 Task: Use the formula "DOLLARDE" in spreadsheet "Project protfolio".
Action: Mouse moved to (619, 95)
Screenshot: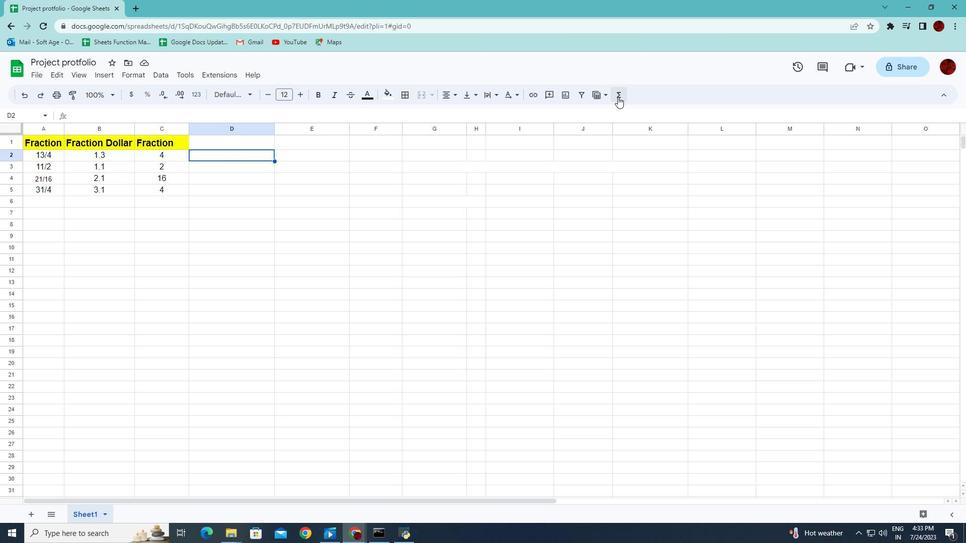 
Action: Mouse pressed left at (619, 95)
Screenshot: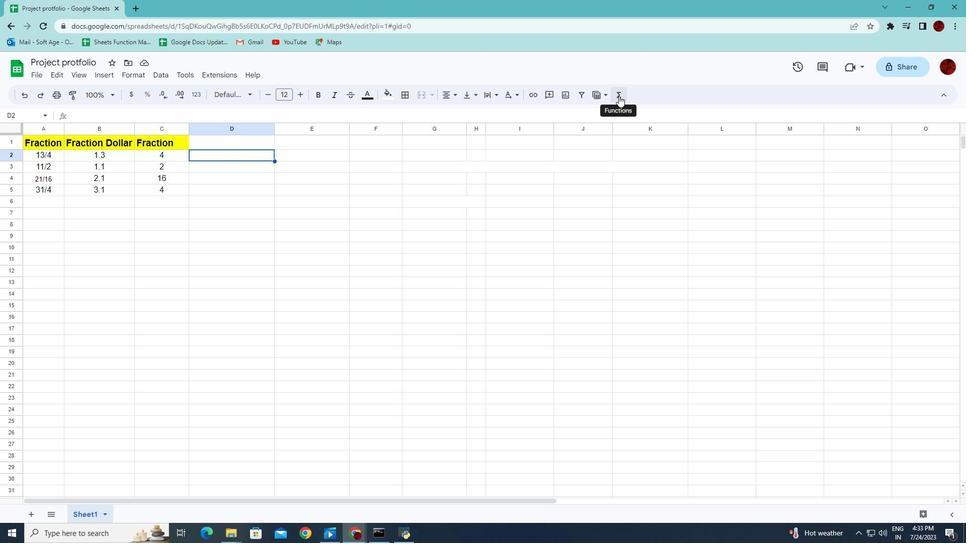 
Action: Mouse moved to (754, 206)
Screenshot: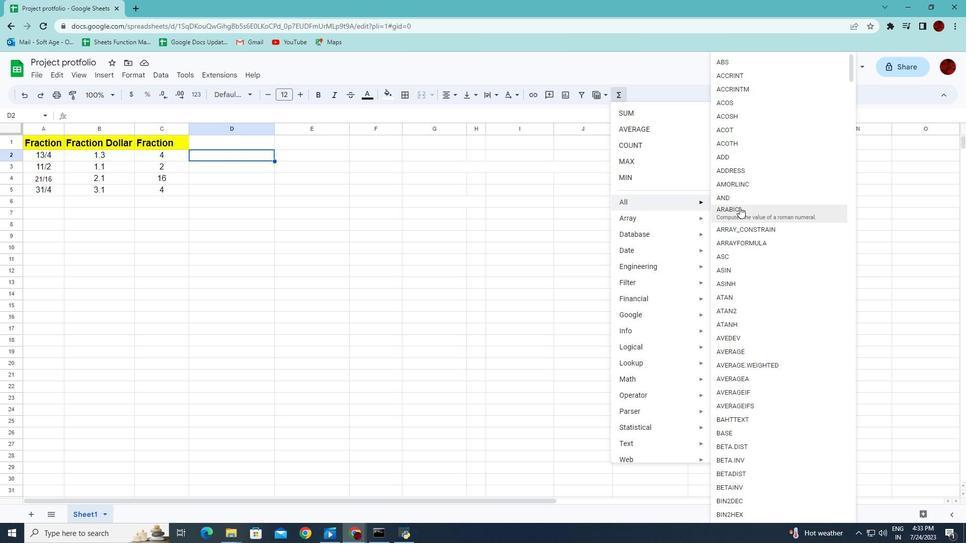
Action: Mouse scrolled (754, 206) with delta (0, 0)
Screenshot: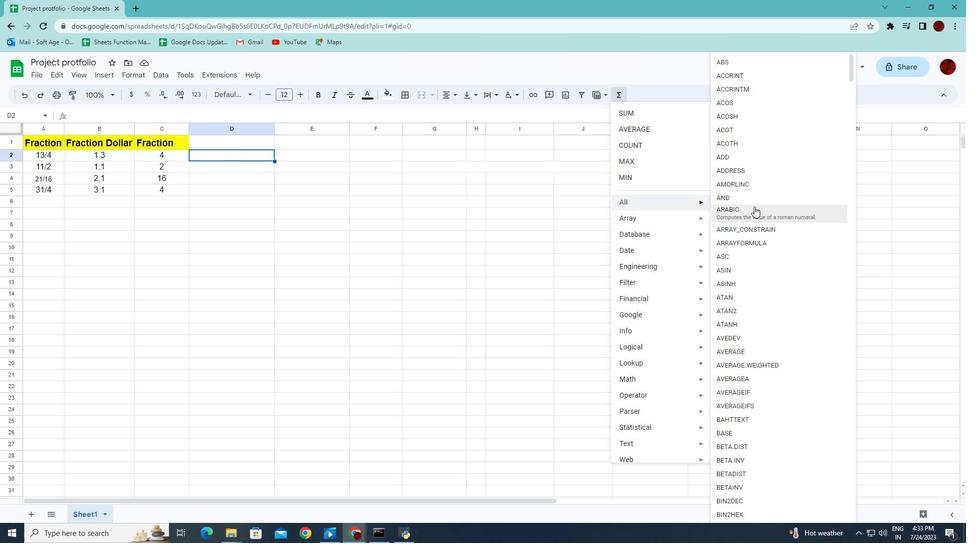 
Action: Mouse scrolled (754, 206) with delta (0, 0)
Screenshot: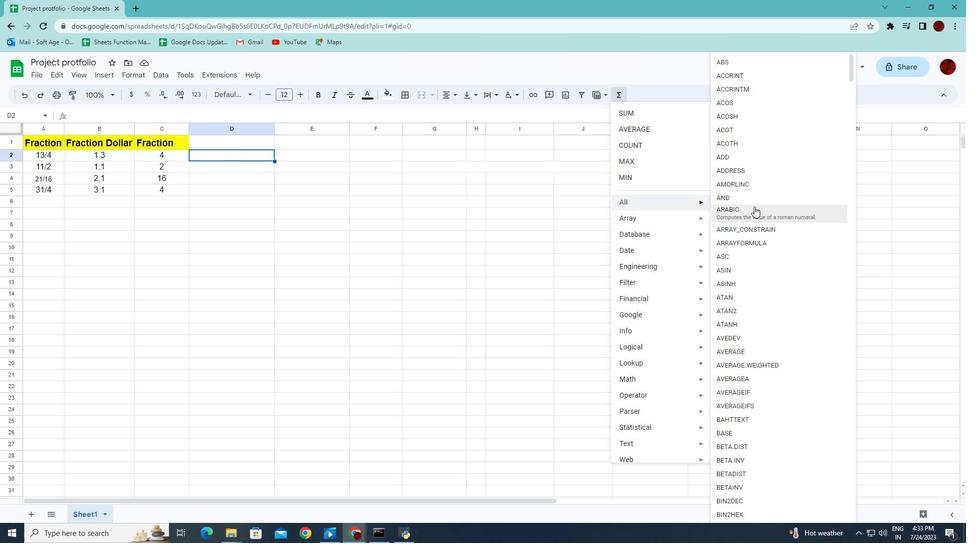 
Action: Mouse scrolled (754, 206) with delta (0, 0)
Screenshot: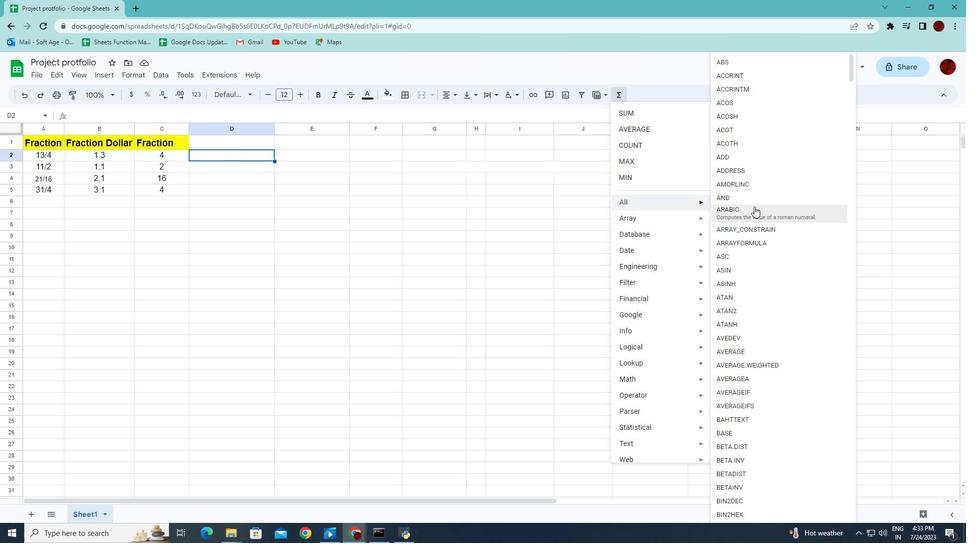 
Action: Mouse scrolled (754, 206) with delta (0, 0)
Screenshot: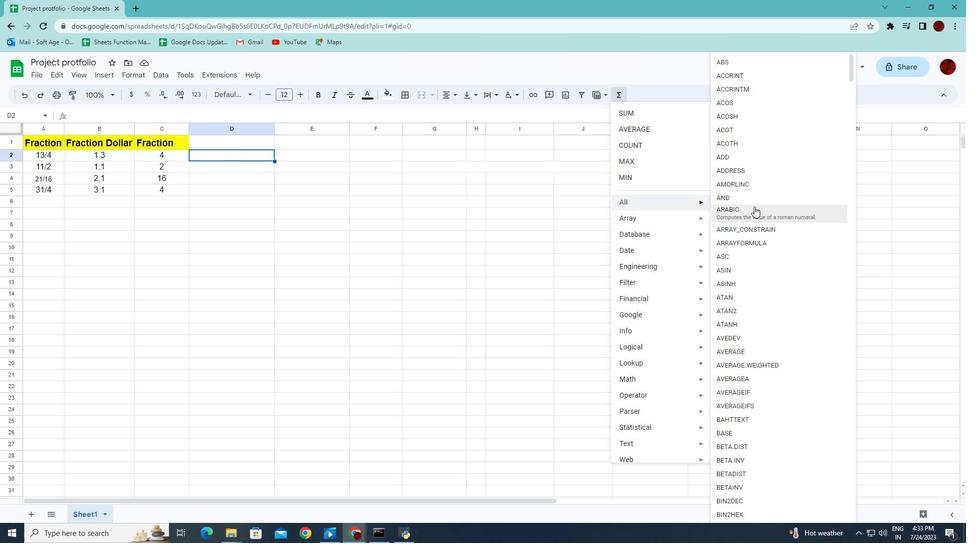 
Action: Mouse scrolled (754, 206) with delta (0, 0)
Screenshot: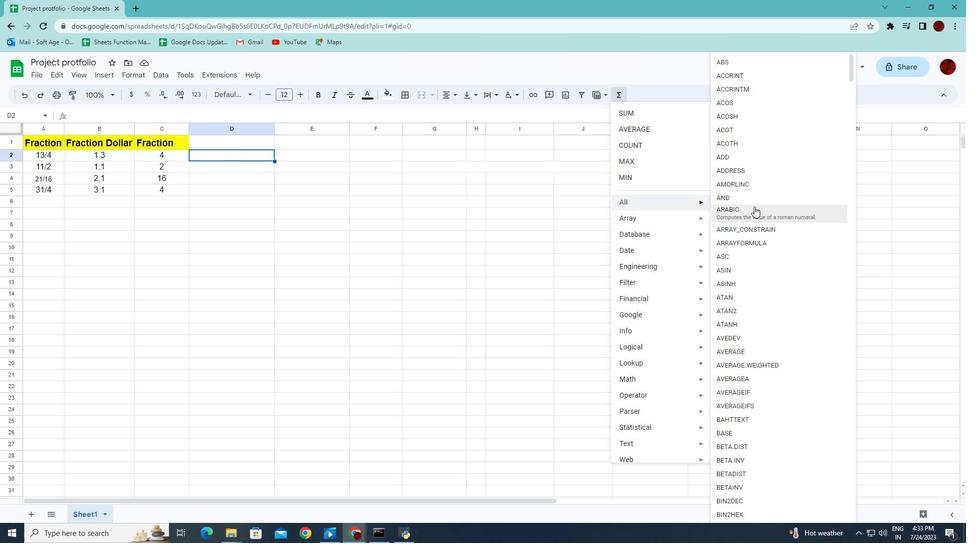 
Action: Mouse scrolled (754, 206) with delta (0, 0)
Screenshot: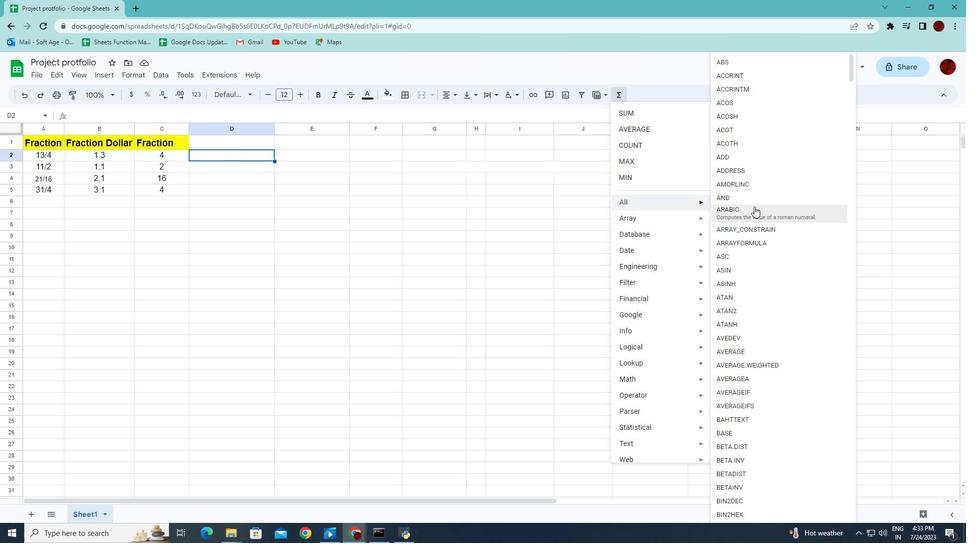 
Action: Mouse scrolled (754, 206) with delta (0, 0)
Screenshot: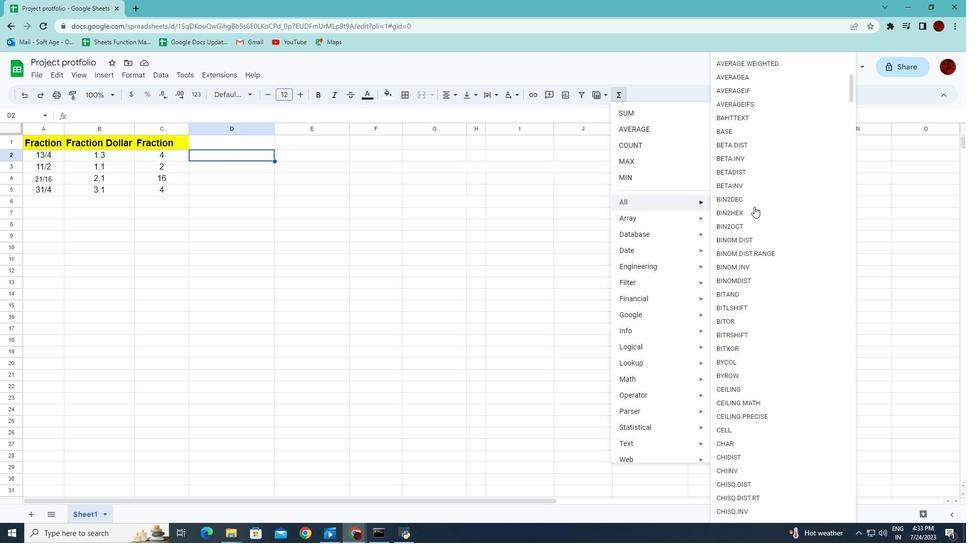 
Action: Mouse scrolled (754, 206) with delta (0, 0)
Screenshot: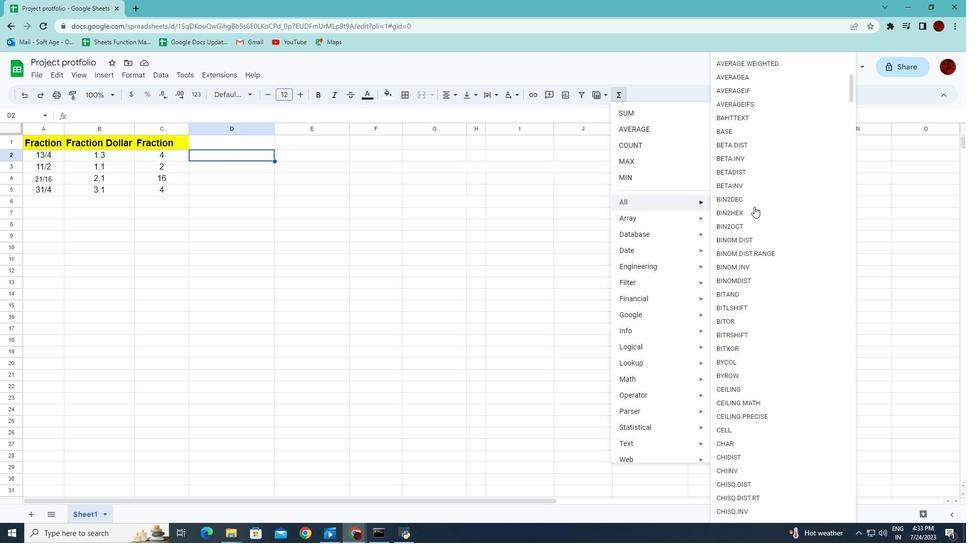 
Action: Mouse scrolled (754, 206) with delta (0, 0)
Screenshot: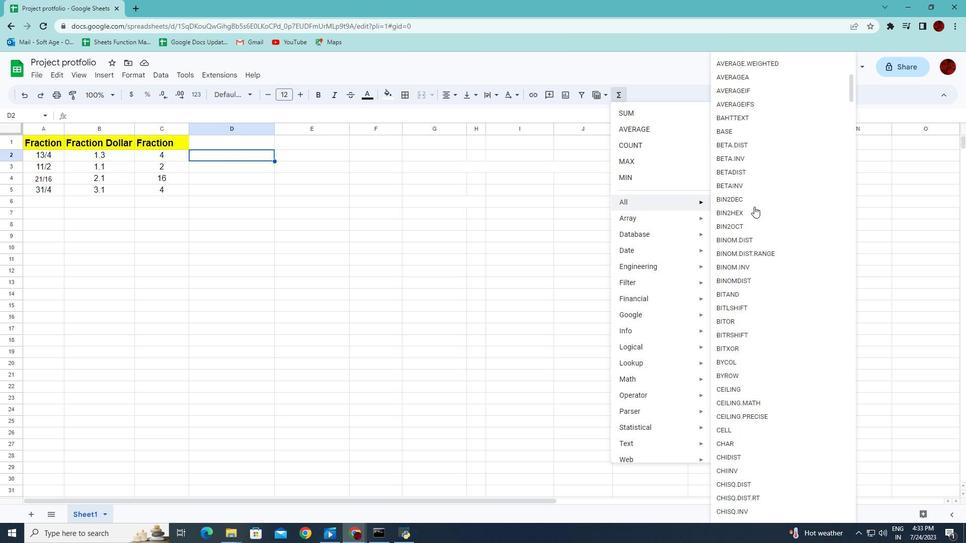 
Action: Mouse scrolled (754, 206) with delta (0, 0)
Screenshot: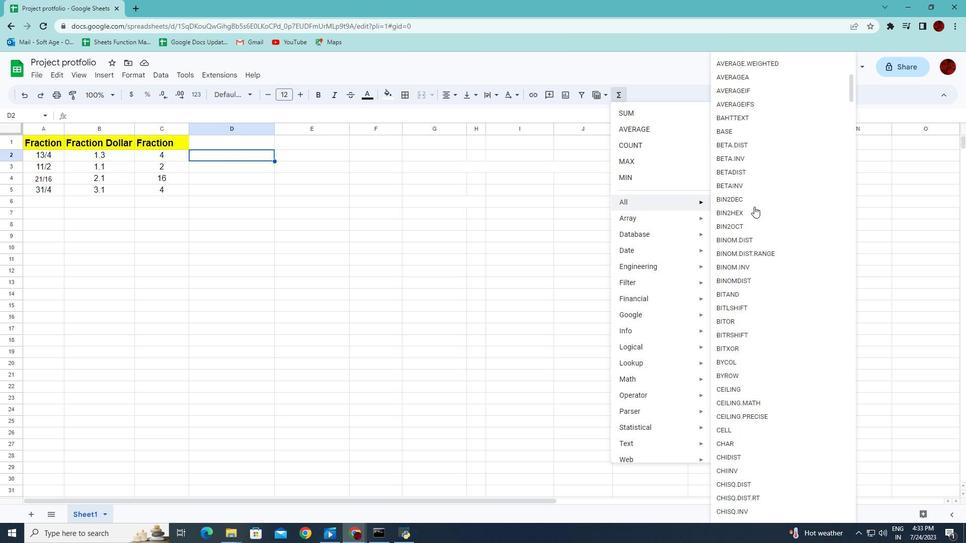 
Action: Mouse scrolled (754, 206) with delta (0, 0)
Screenshot: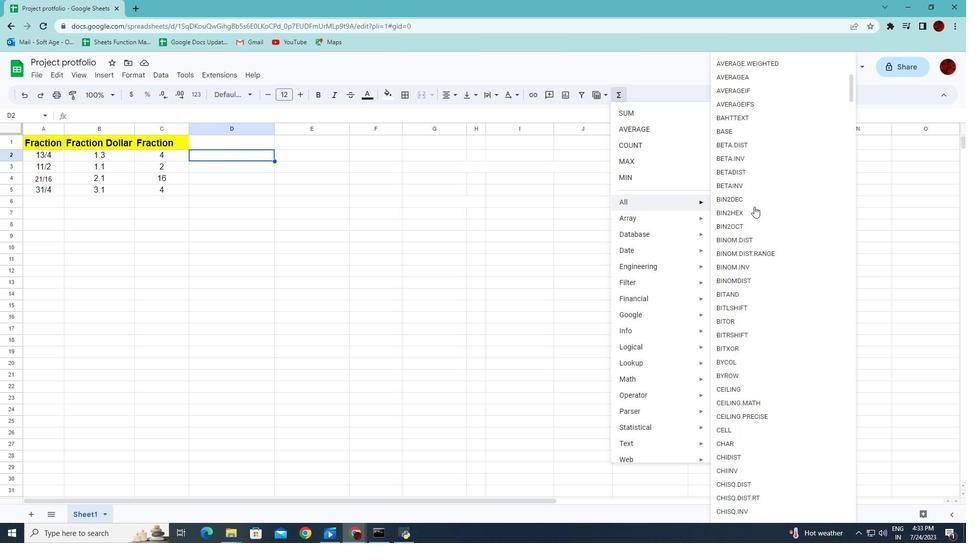 
Action: Mouse scrolled (754, 206) with delta (0, 0)
Screenshot: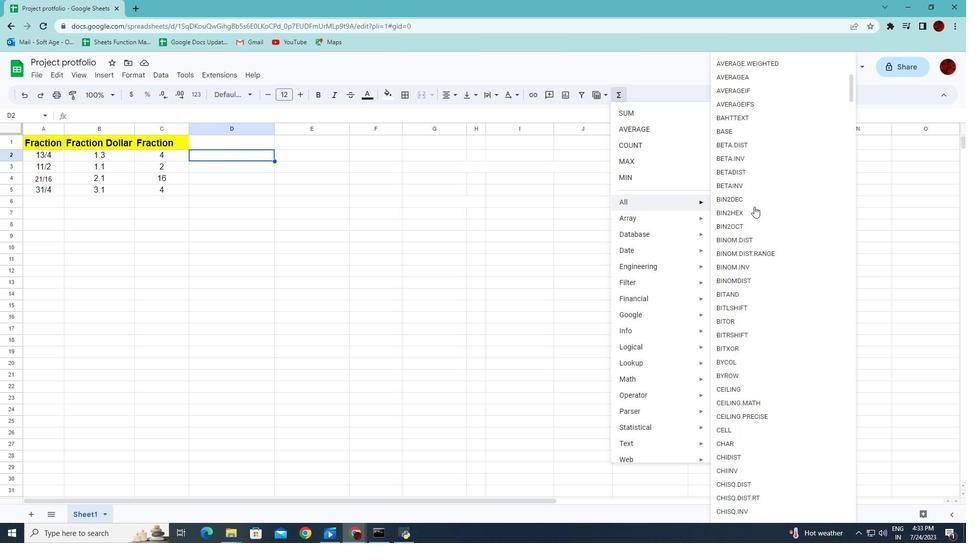 
Action: Mouse scrolled (754, 206) with delta (0, 0)
Screenshot: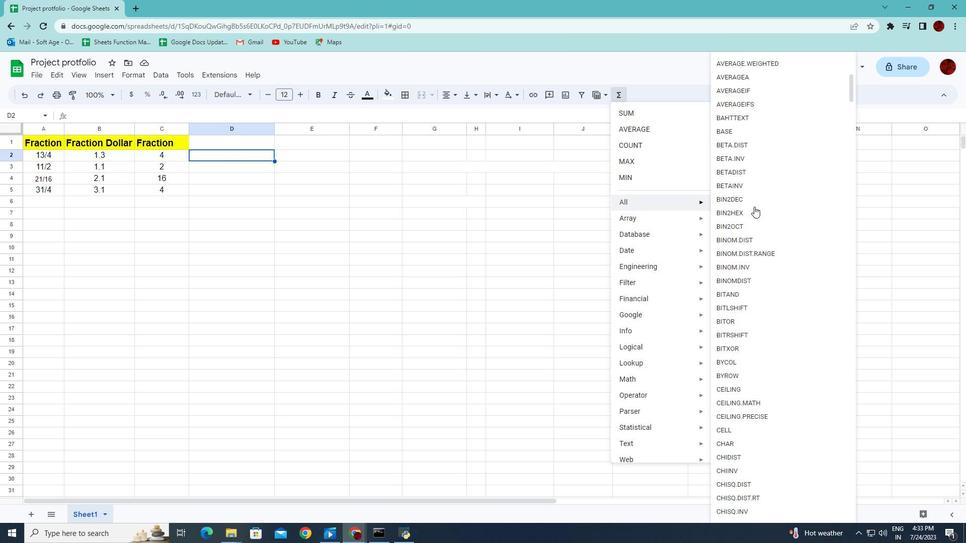 
Action: Mouse scrolled (754, 206) with delta (0, 0)
Screenshot: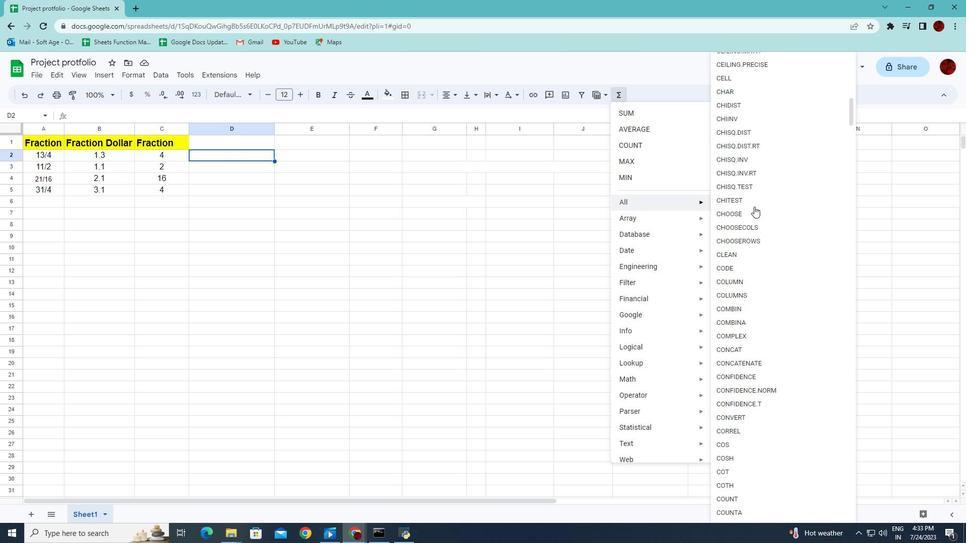 
Action: Mouse scrolled (754, 206) with delta (0, 0)
Screenshot: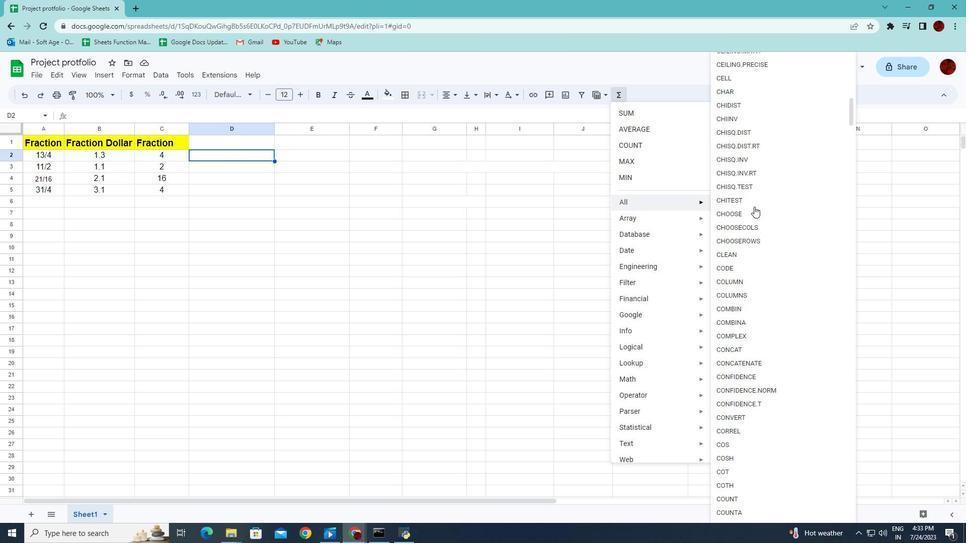 
Action: Mouse scrolled (754, 206) with delta (0, 0)
Screenshot: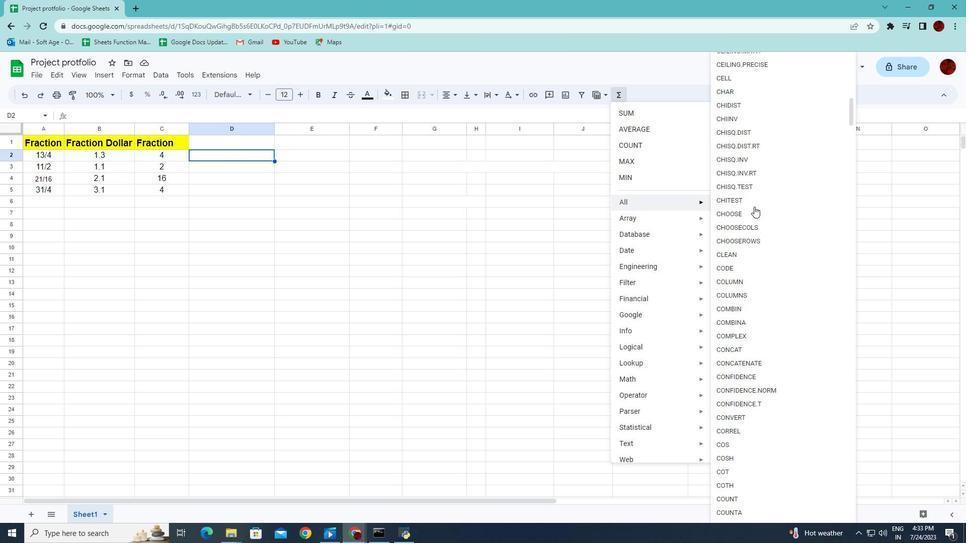 
Action: Mouse scrolled (754, 206) with delta (0, 0)
Screenshot: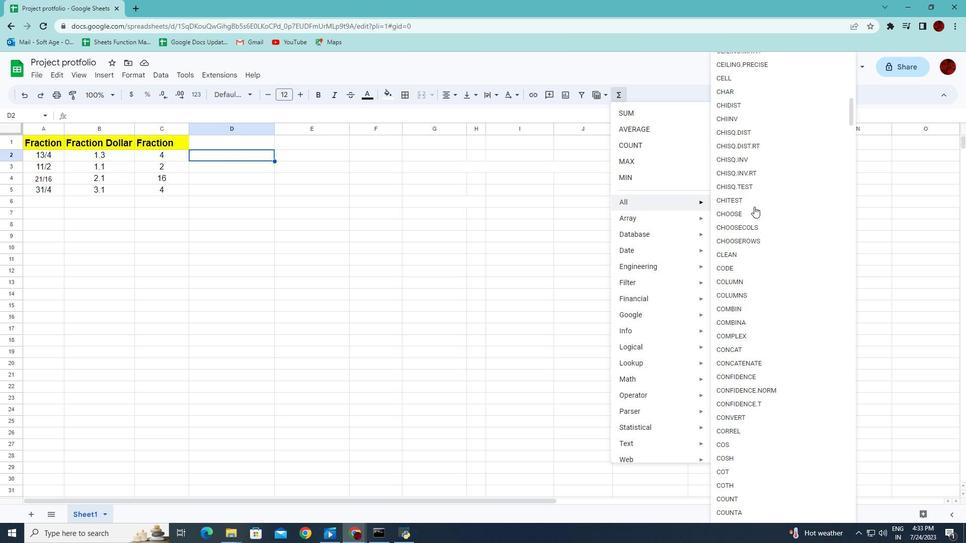 
Action: Mouse scrolled (754, 206) with delta (0, 0)
Screenshot: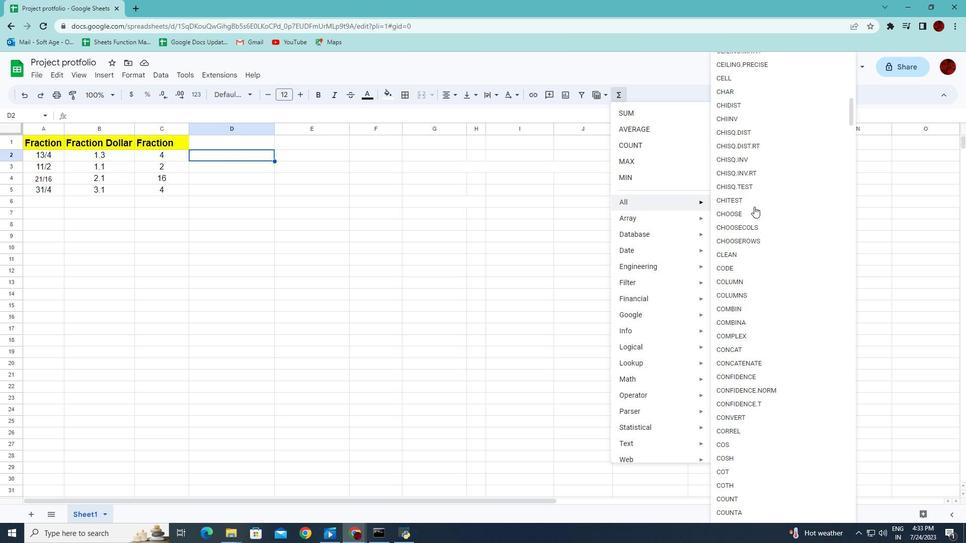 
Action: Mouse scrolled (754, 206) with delta (0, 0)
Screenshot: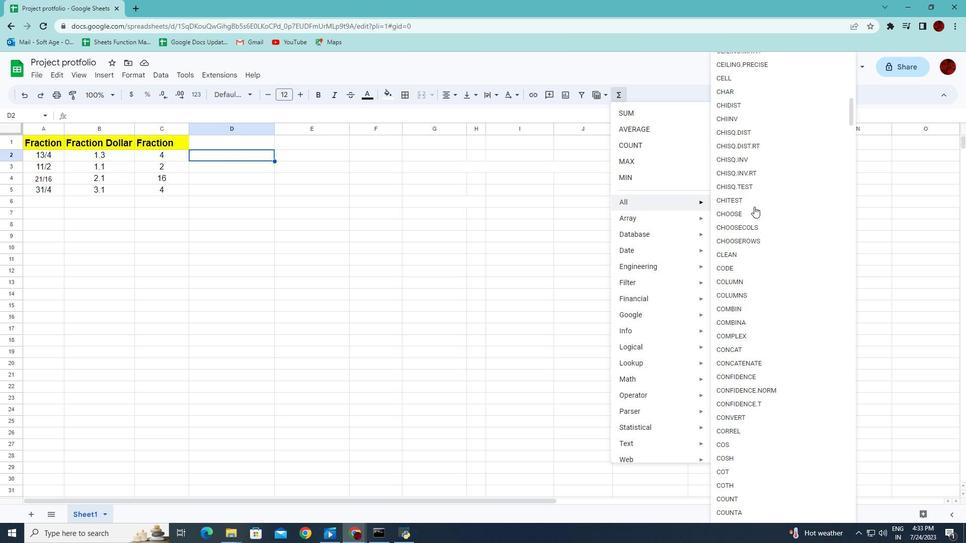 
Action: Mouse scrolled (754, 206) with delta (0, 0)
Screenshot: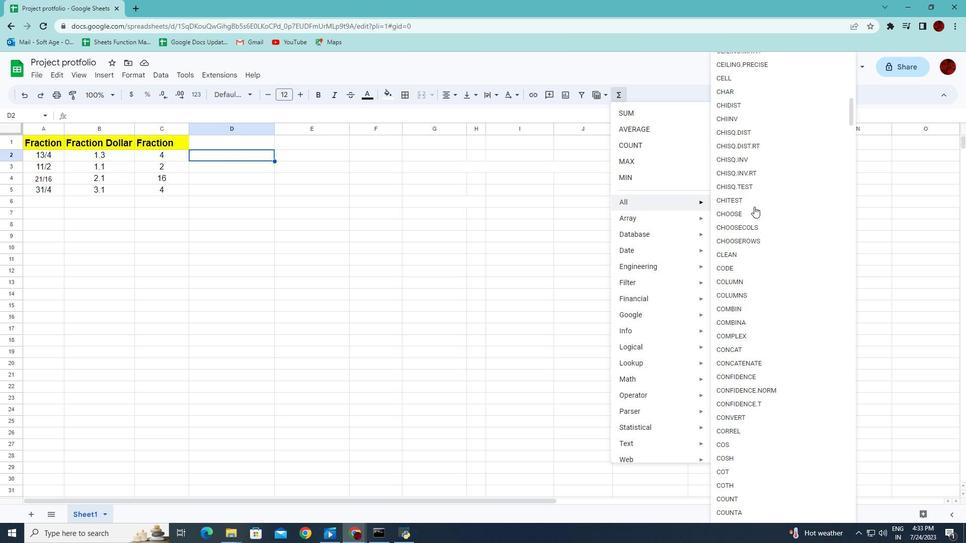 
Action: Mouse scrolled (754, 206) with delta (0, 0)
Screenshot: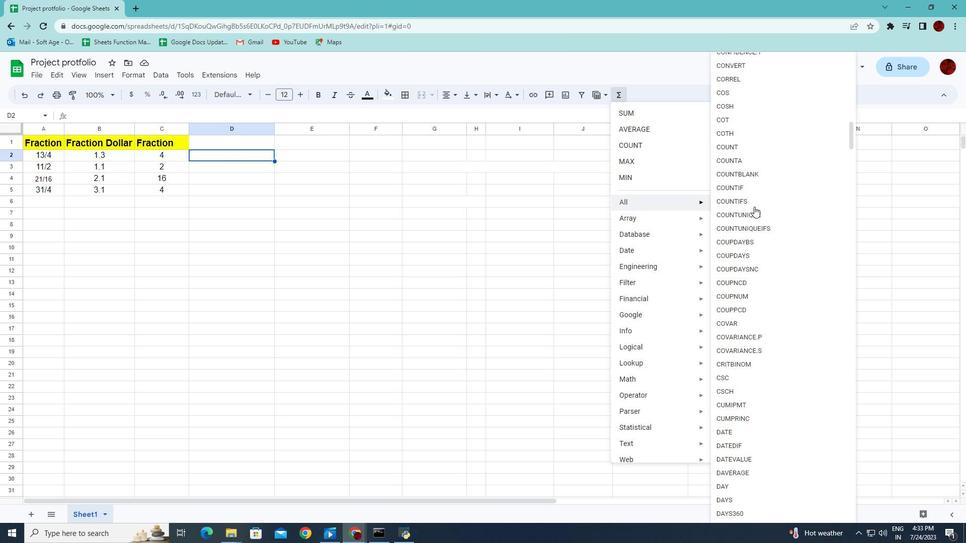 
Action: Mouse scrolled (754, 206) with delta (0, 0)
Screenshot: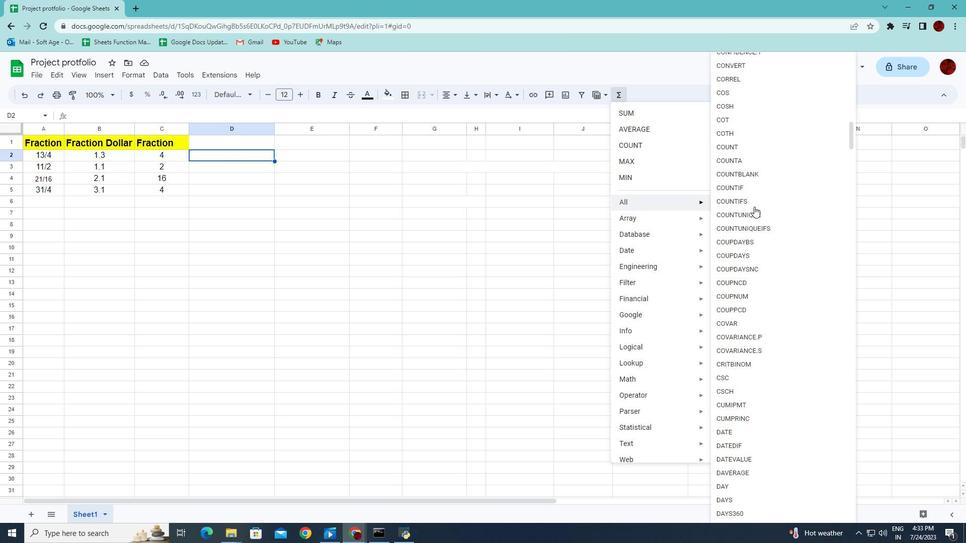 
Action: Mouse scrolled (754, 206) with delta (0, 0)
Screenshot: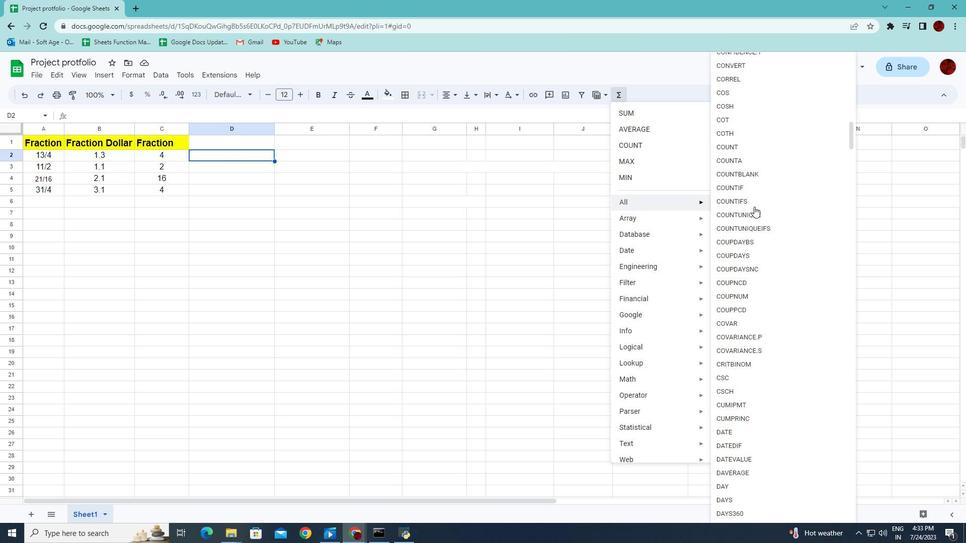 
Action: Mouse scrolled (754, 206) with delta (0, 0)
Screenshot: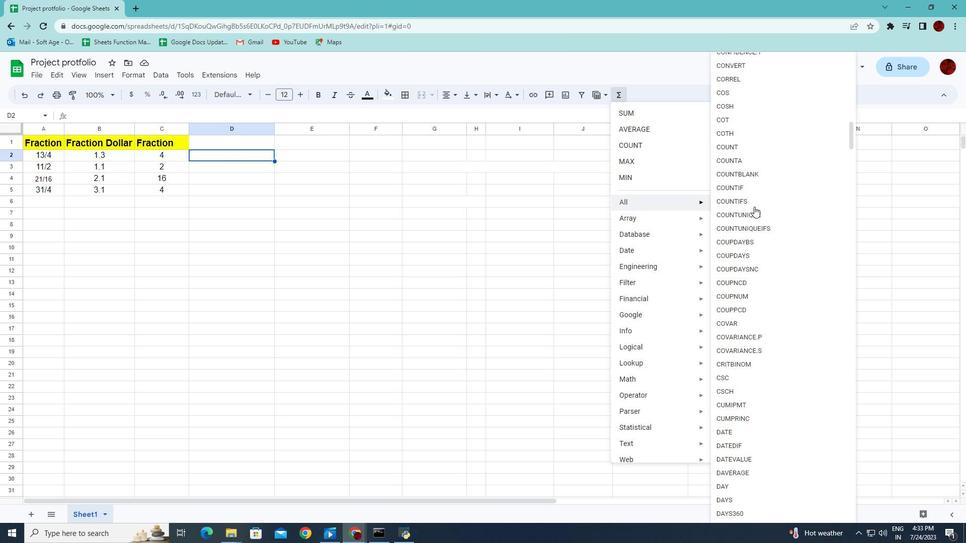 
Action: Mouse scrolled (754, 206) with delta (0, 0)
Screenshot: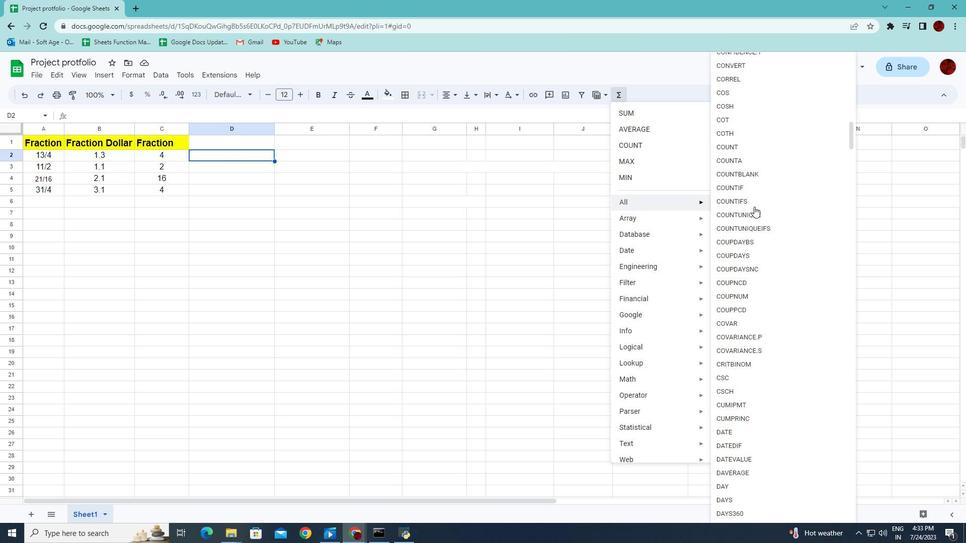 
Action: Mouse scrolled (754, 206) with delta (0, 0)
Screenshot: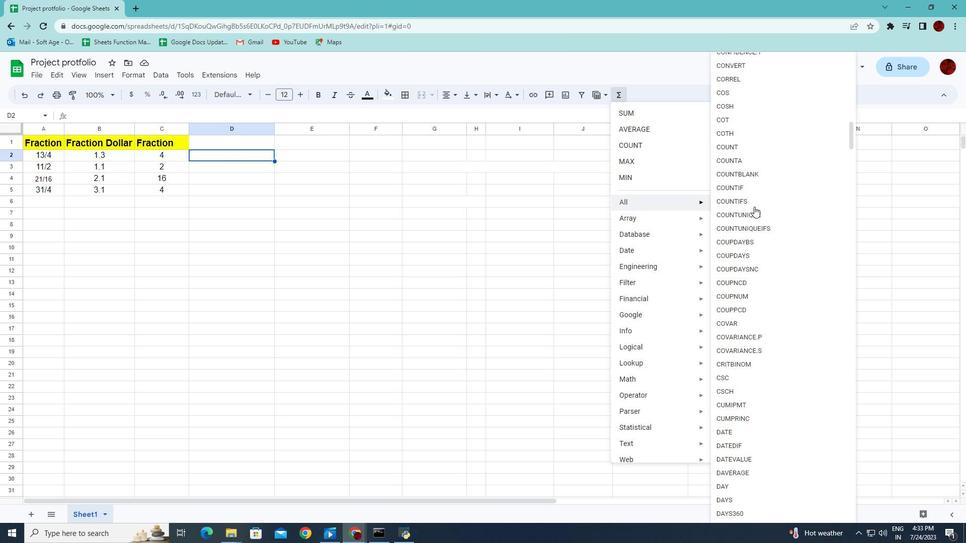 
Action: Mouse scrolled (754, 206) with delta (0, 0)
Screenshot: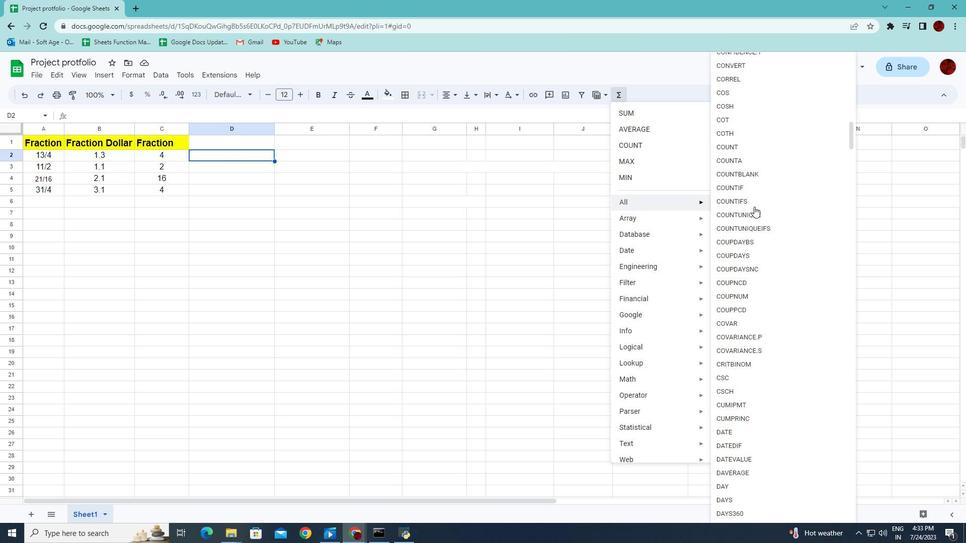 
Action: Mouse scrolled (754, 206) with delta (0, 0)
Screenshot: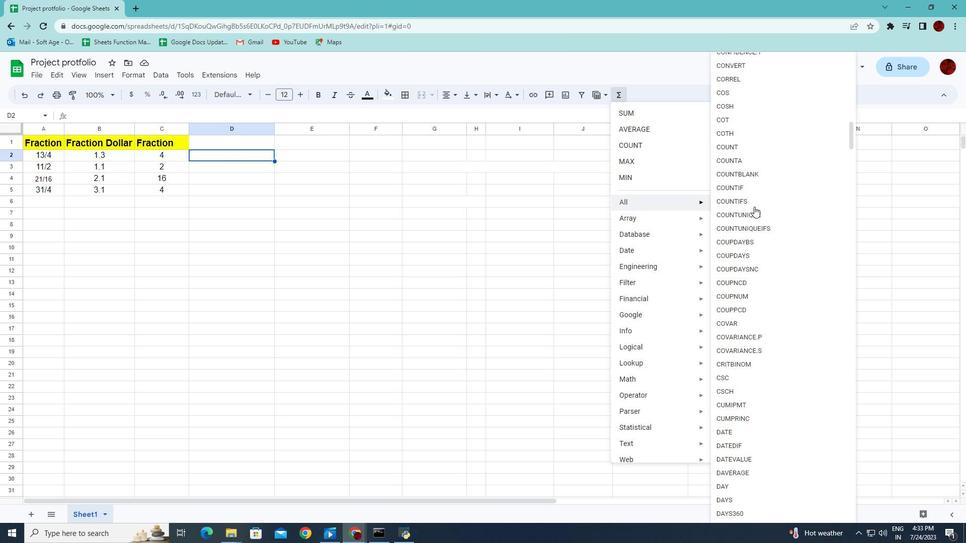 
Action: Mouse moved to (742, 379)
Screenshot: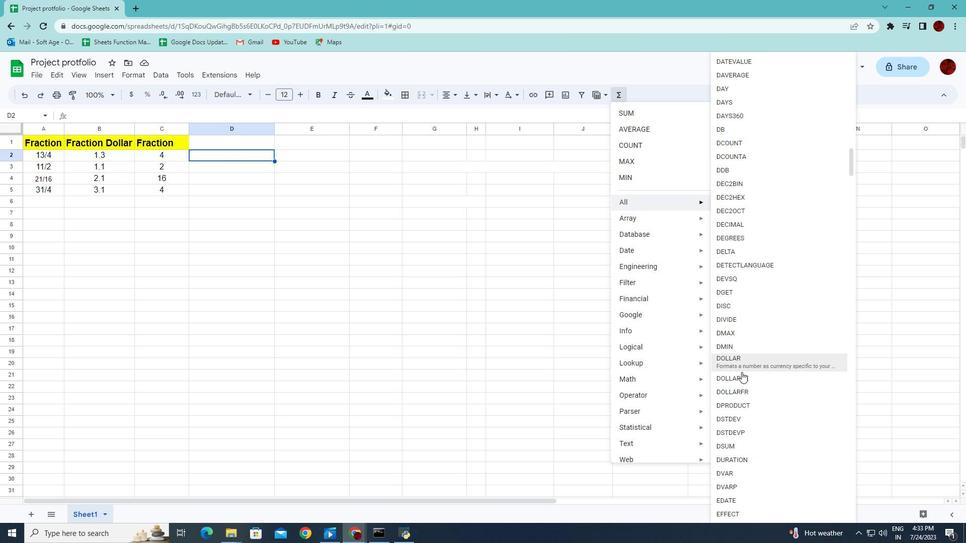 
Action: Mouse pressed left at (742, 379)
Screenshot: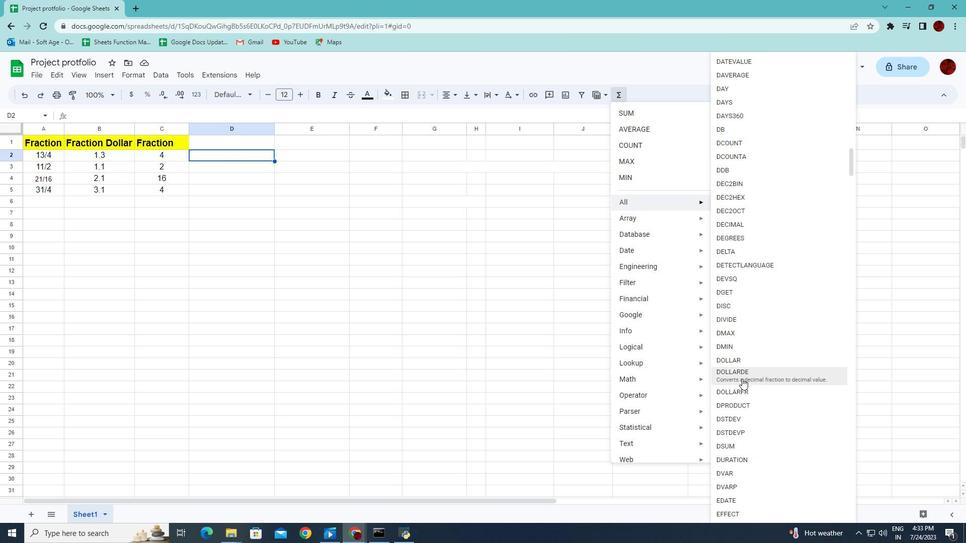 
Action: Mouse moved to (89, 159)
Screenshot: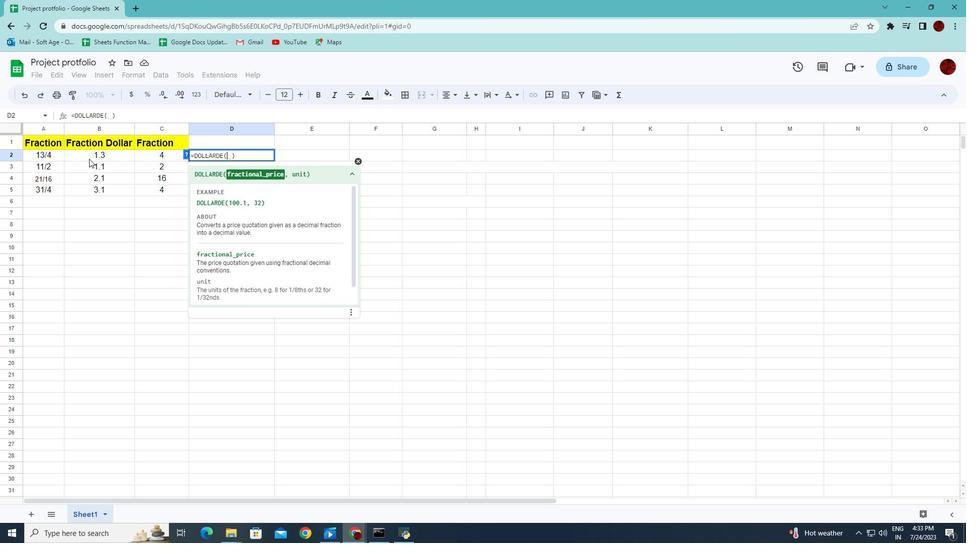 
Action: Mouse pressed left at (89, 159)
Screenshot: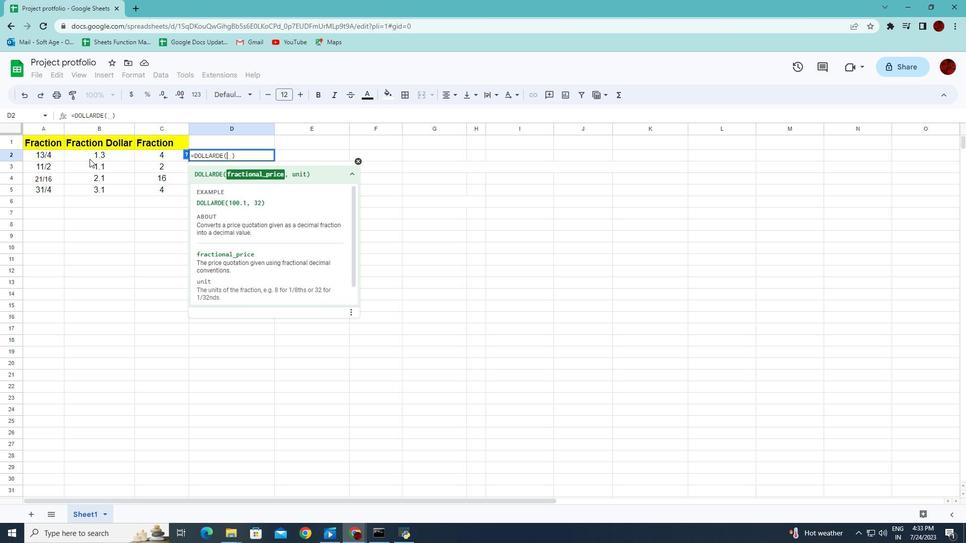 
Action: Key pressed ,
Screenshot: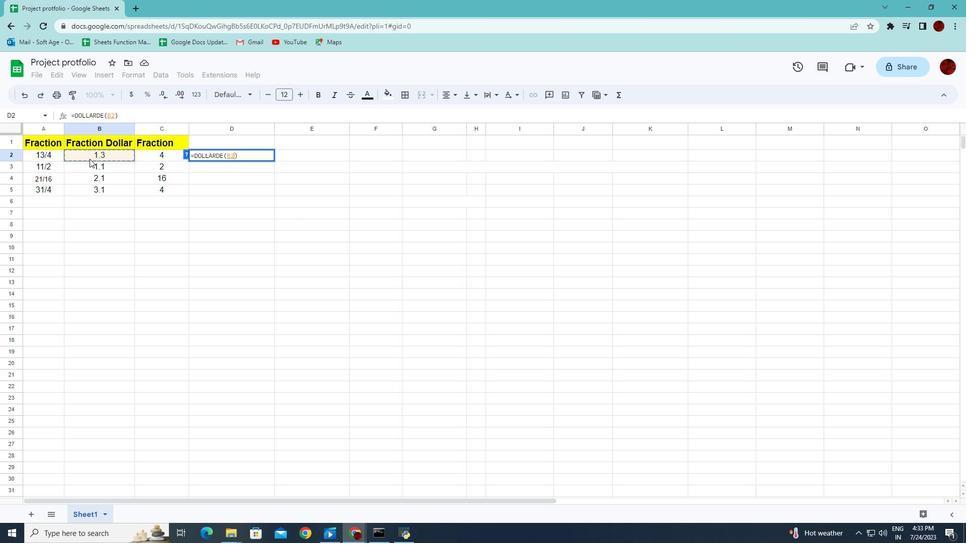 
Action: Mouse moved to (158, 153)
Screenshot: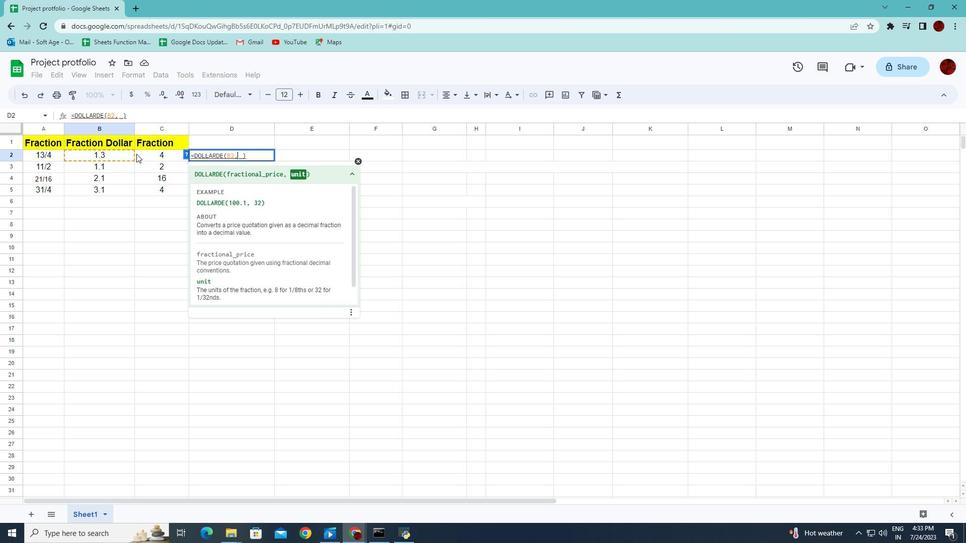 
Action: Mouse pressed left at (158, 153)
Screenshot: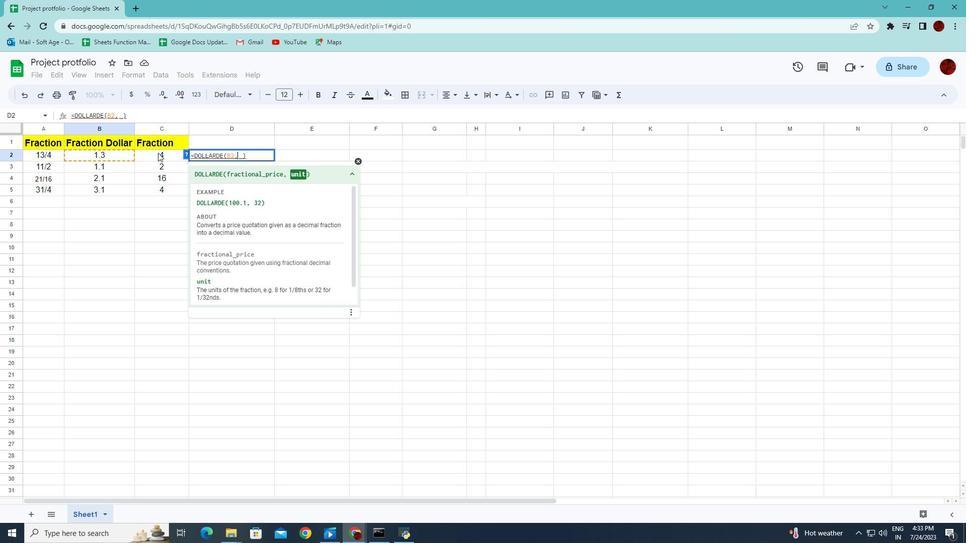 
Action: Key pressed <Key.enter>
Screenshot: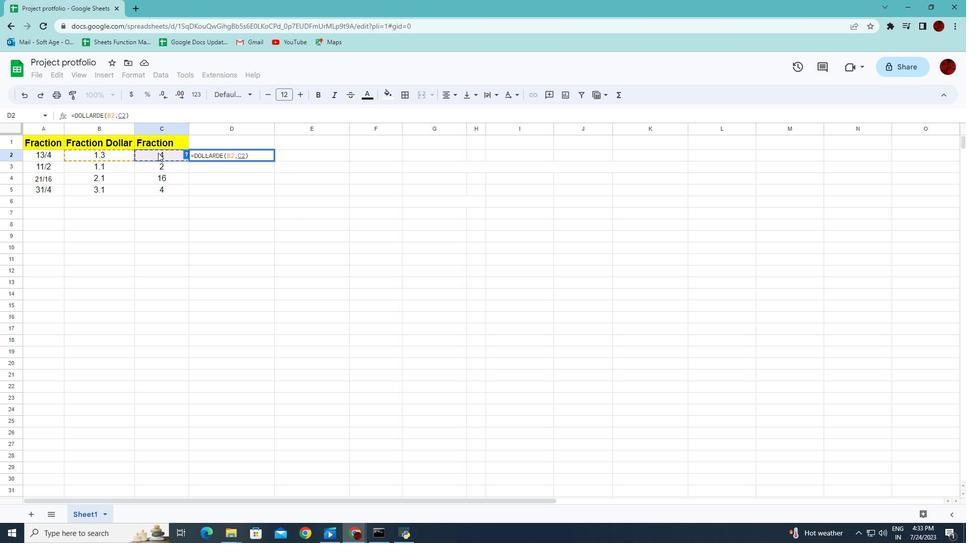 
